 Task: Create board using template remote team management.
Action: Mouse moved to (290, 246)
Screenshot: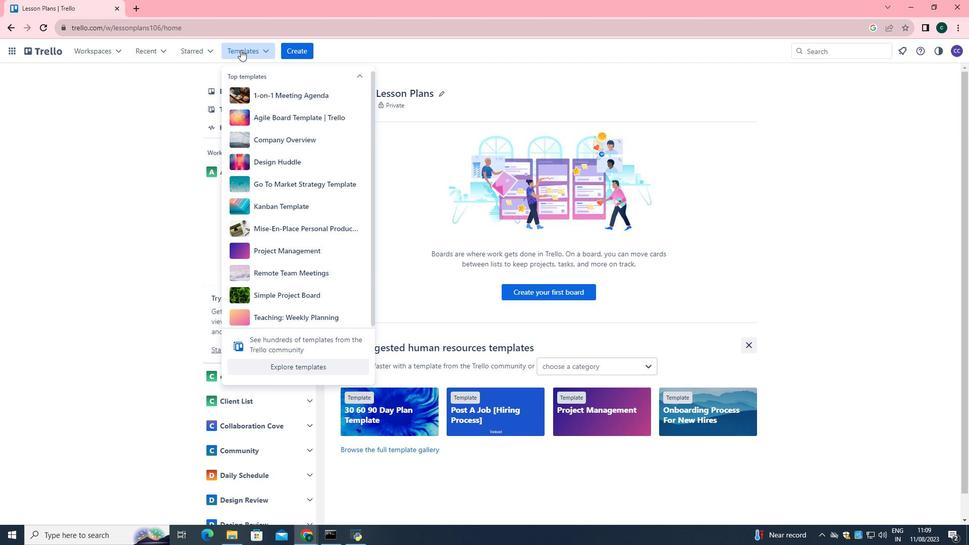 
Action: Mouse pressed left at (290, 246)
Screenshot: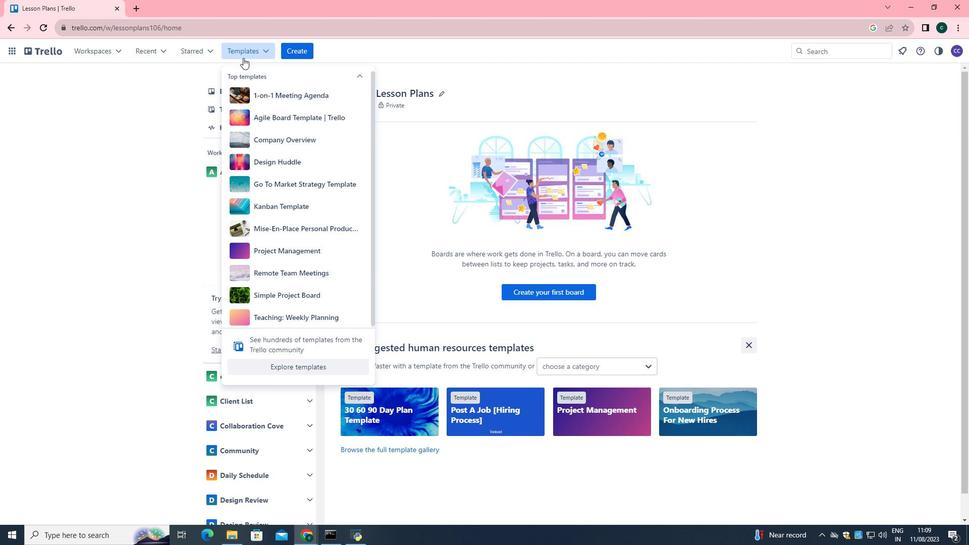 
Action: Mouse moved to (294, 293)
Screenshot: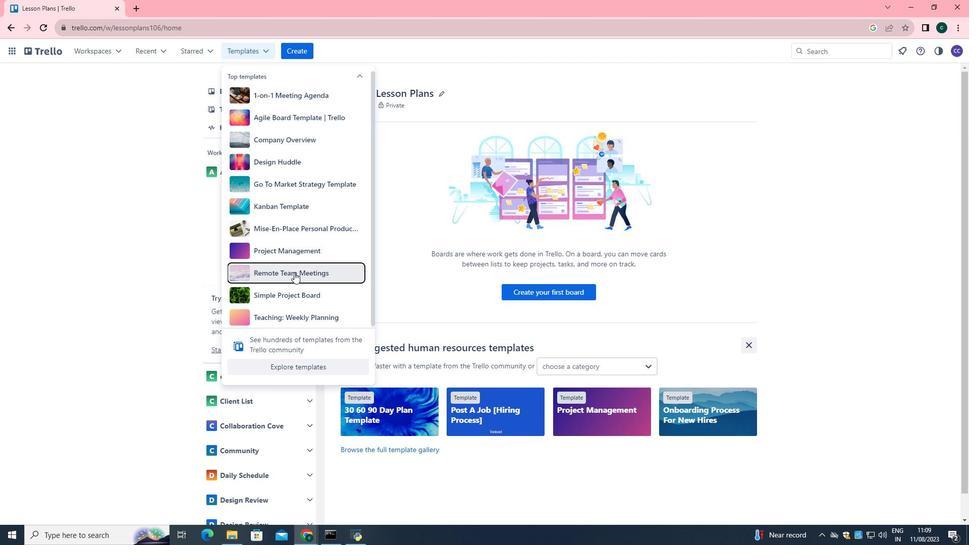 
Action: Mouse pressed left at (294, 293)
Screenshot: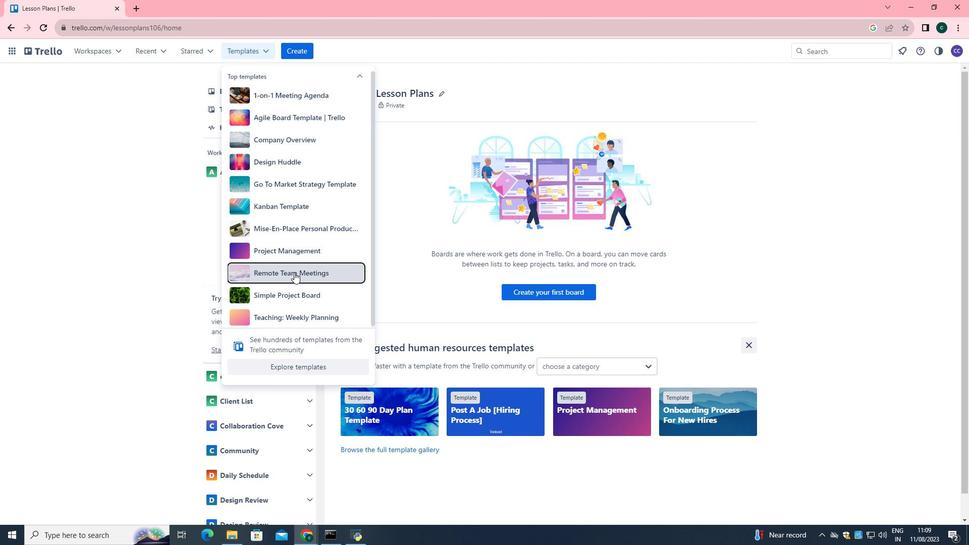 
Action: Mouse moved to (297, 301)
Screenshot: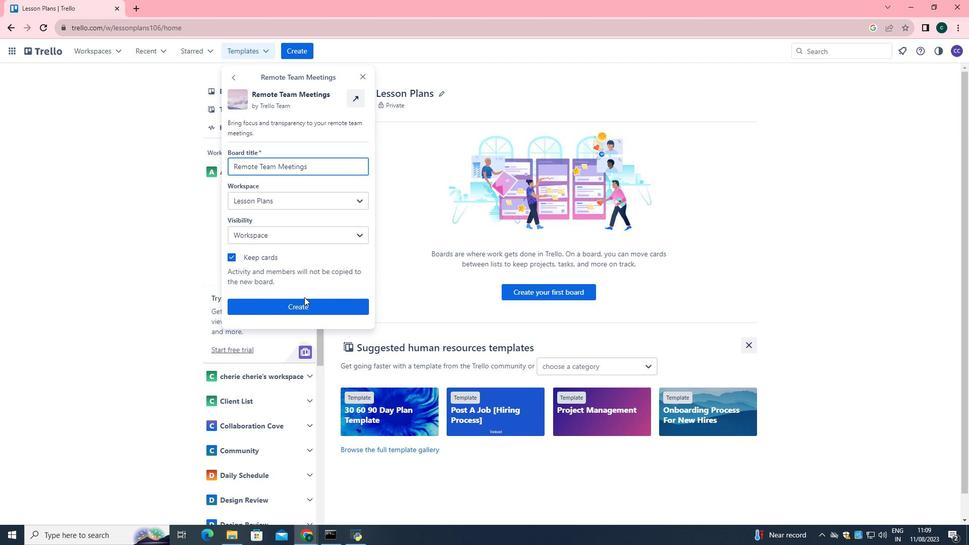 
Action: Mouse pressed left at (297, 301)
Screenshot: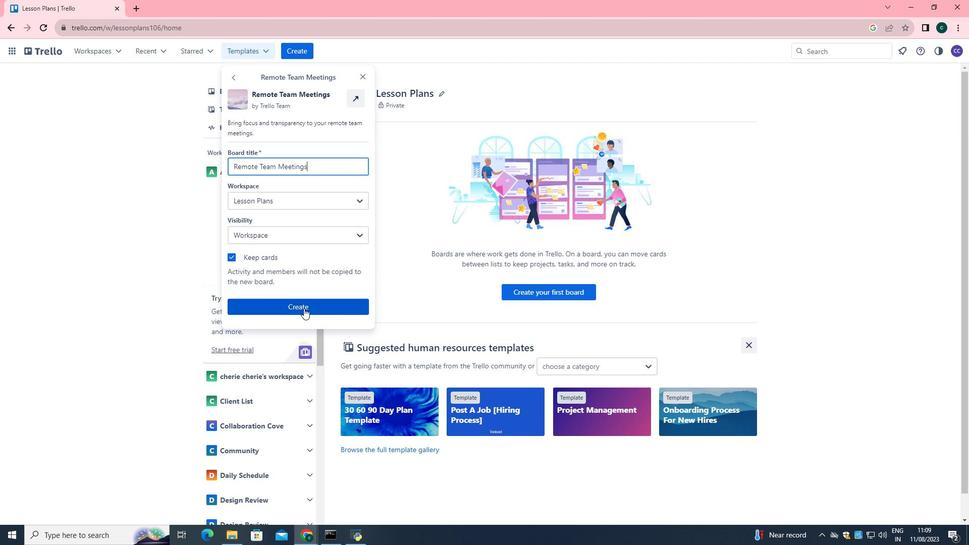 
Action: Mouse pressed left at (288, 246)
Screenshot: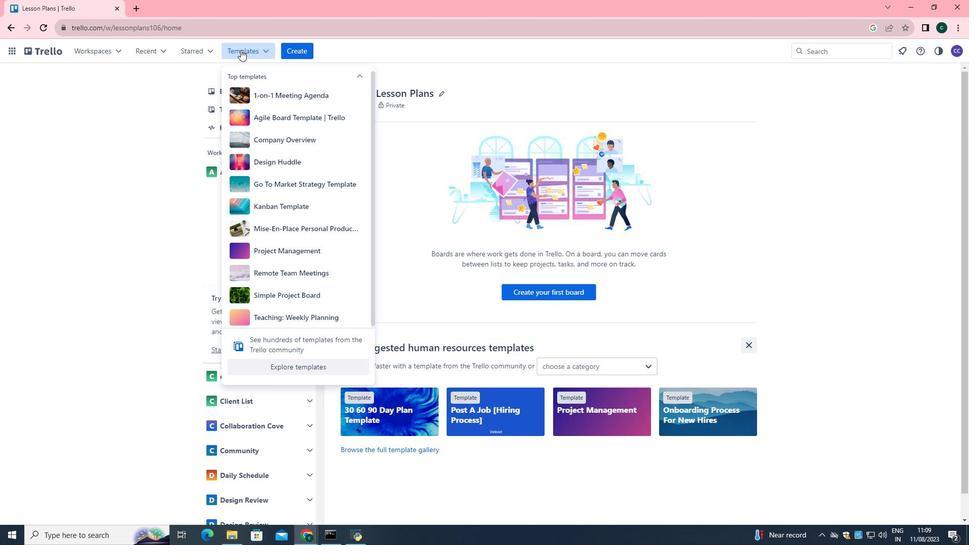 
Action: Mouse moved to (297, 294)
Screenshot: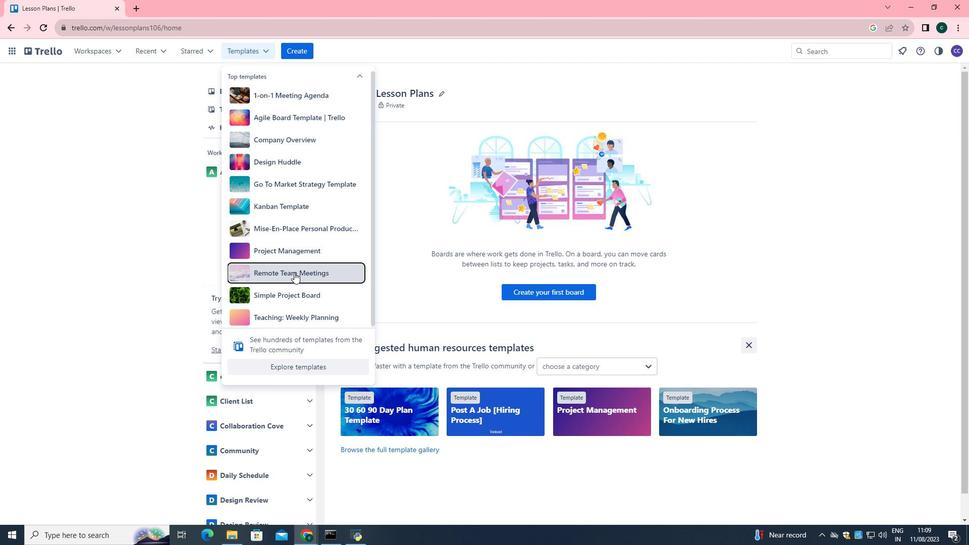 
Action: Mouse pressed left at (297, 294)
Screenshot: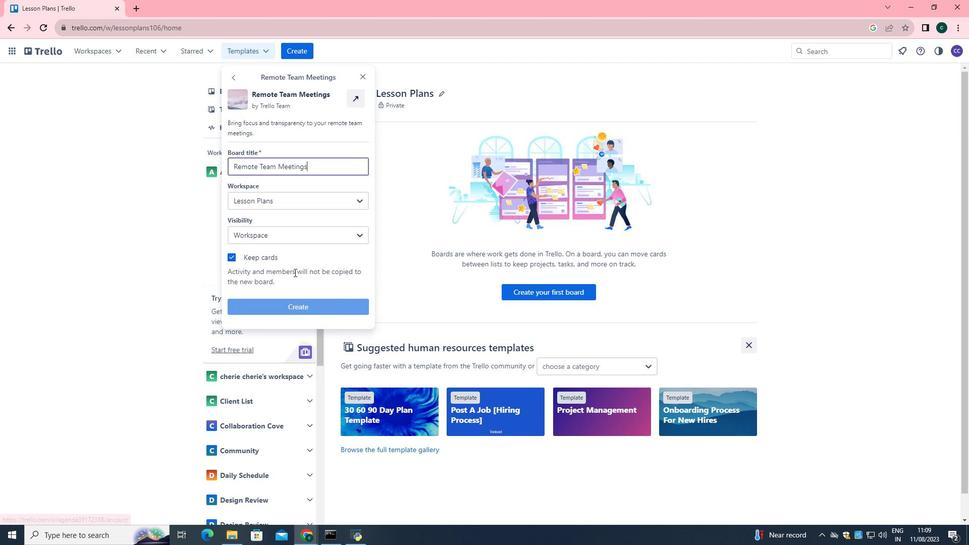 
Action: Mouse moved to (299, 301)
Screenshot: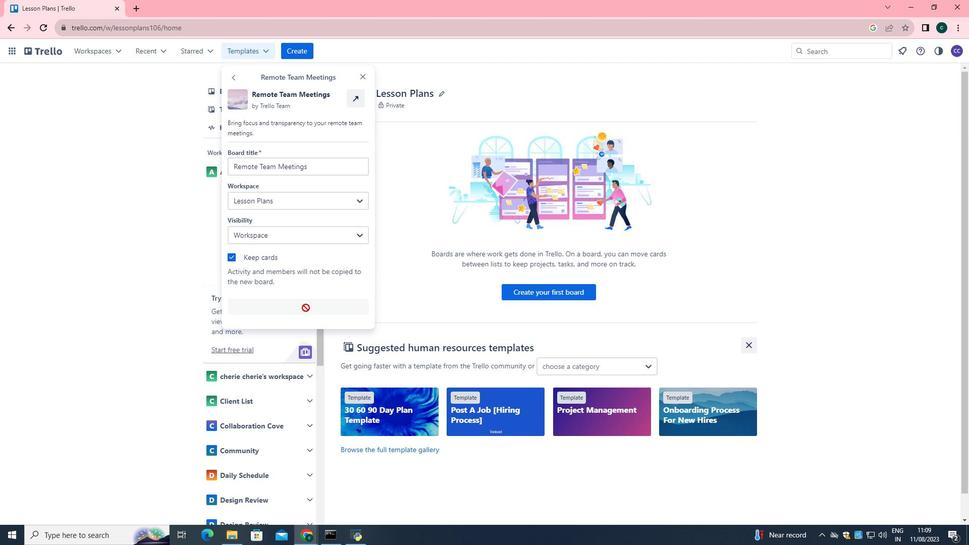 
Action: Mouse pressed left at (299, 301)
Screenshot: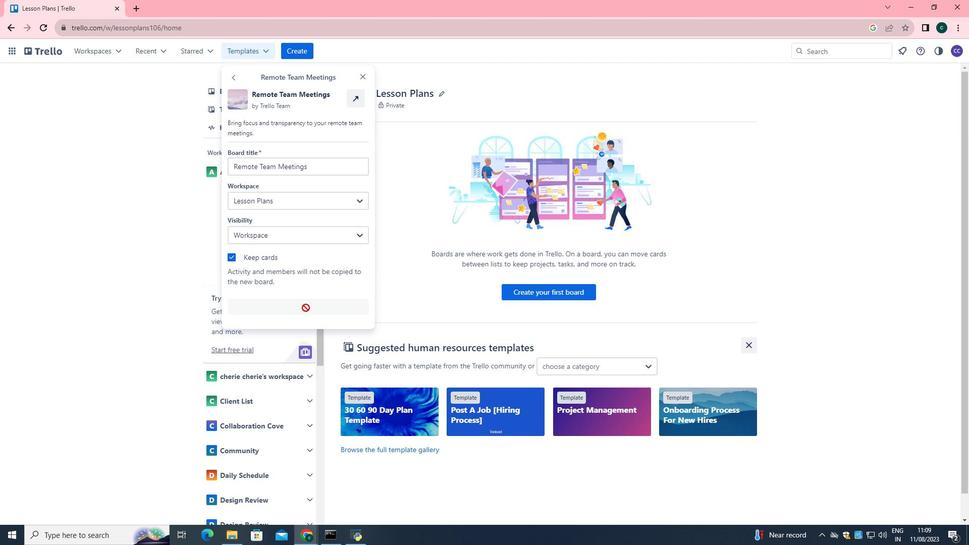 
